 Task: Search for emails received this week.
Action: Mouse moved to (195, 4)
Screenshot: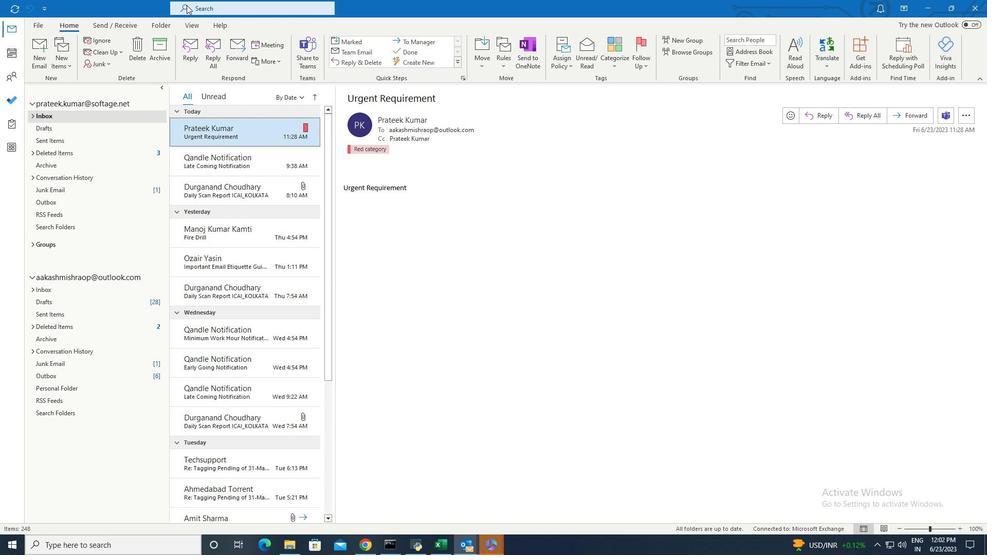 
Action: Mouse pressed left at (195, 4)
Screenshot: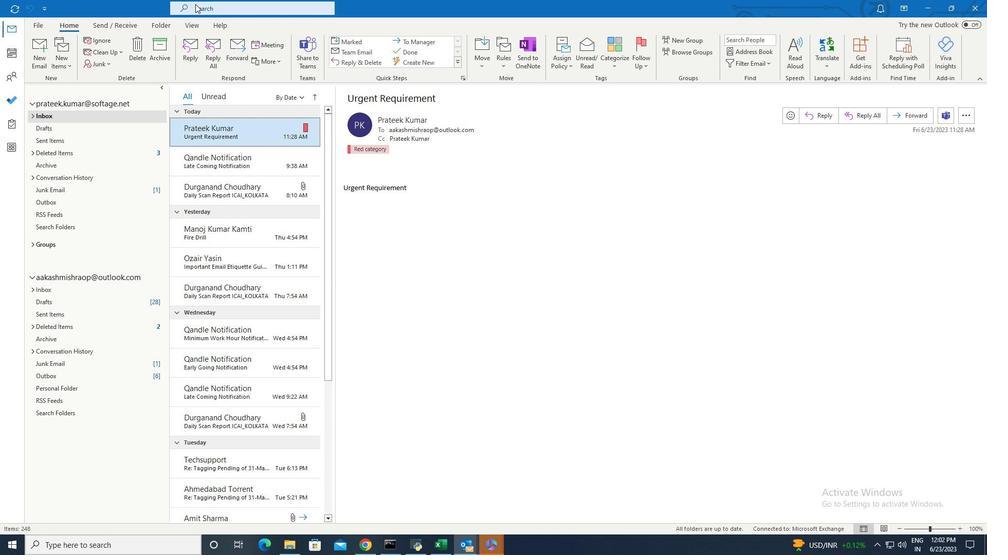 
Action: Mouse moved to (198, 7)
Screenshot: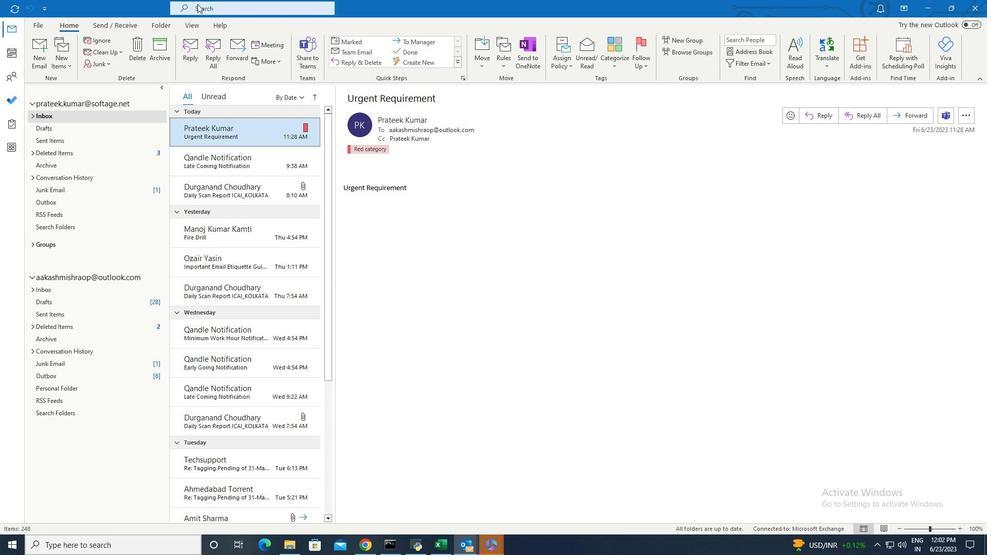 
Action: Mouse pressed left at (198, 7)
Screenshot: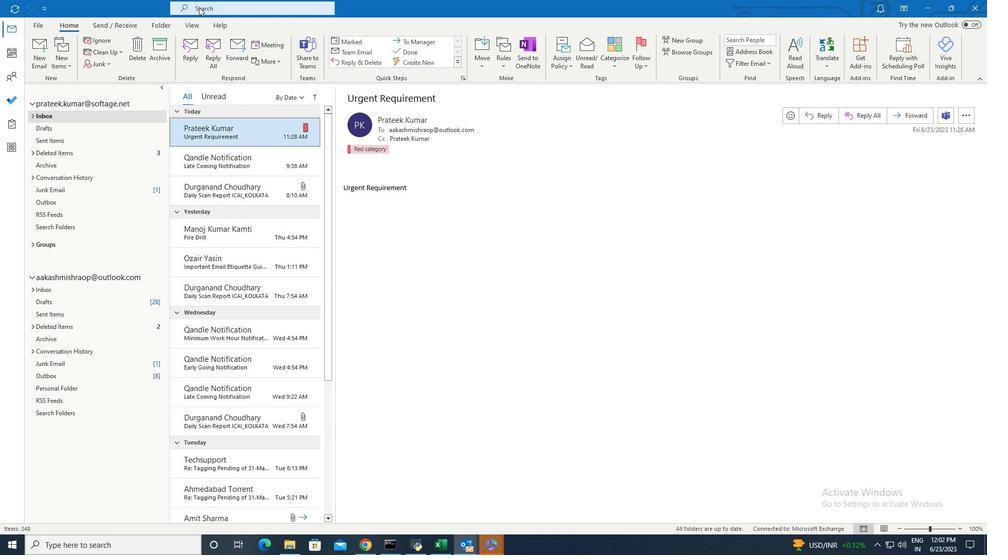 
Action: Mouse moved to (406, 6)
Screenshot: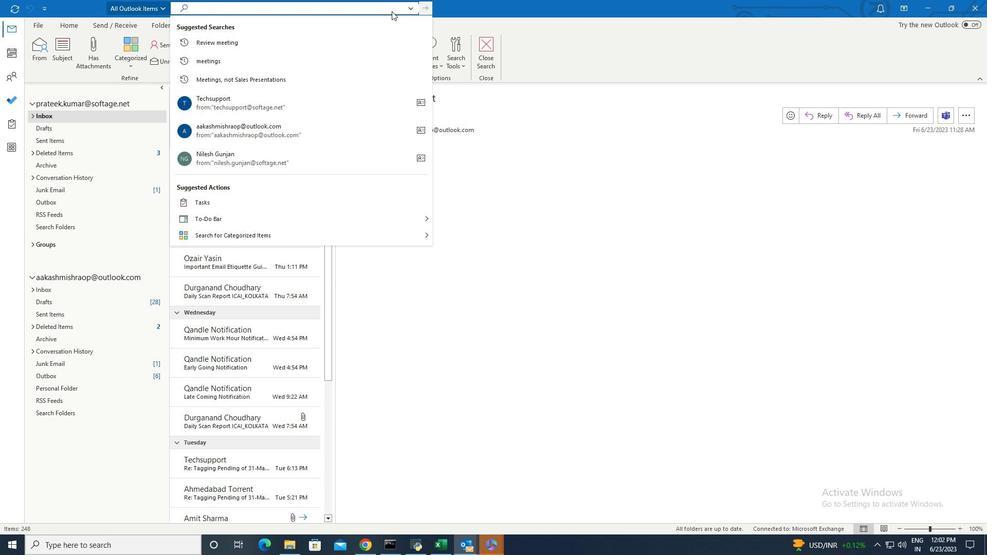 
Action: Mouse pressed left at (406, 6)
Screenshot: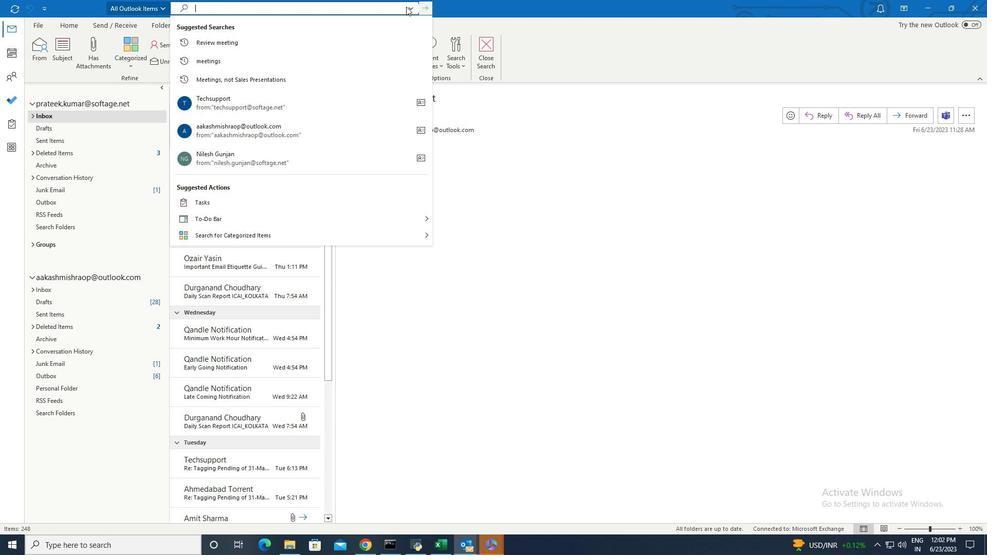 
Action: Mouse moved to (410, 7)
Screenshot: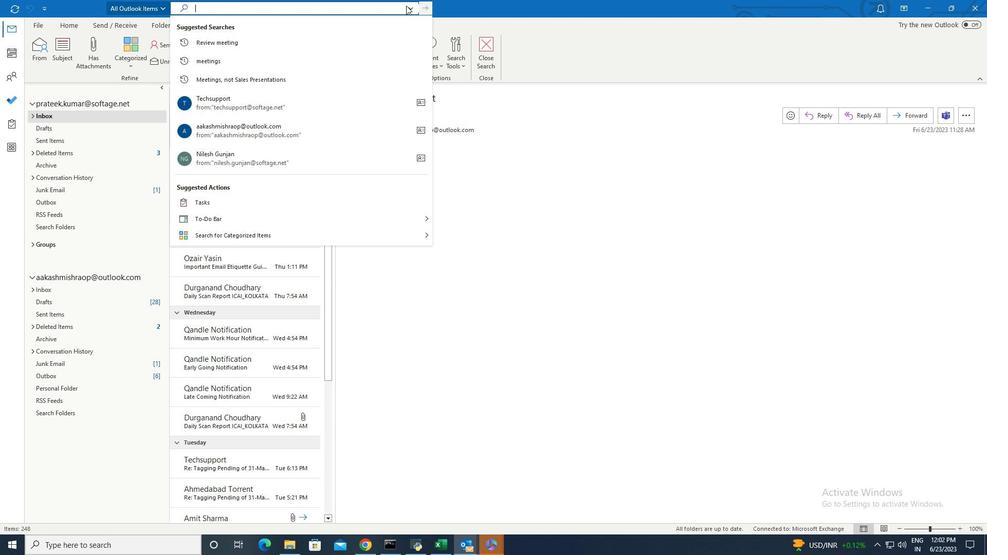 
Action: Mouse pressed left at (410, 7)
Screenshot: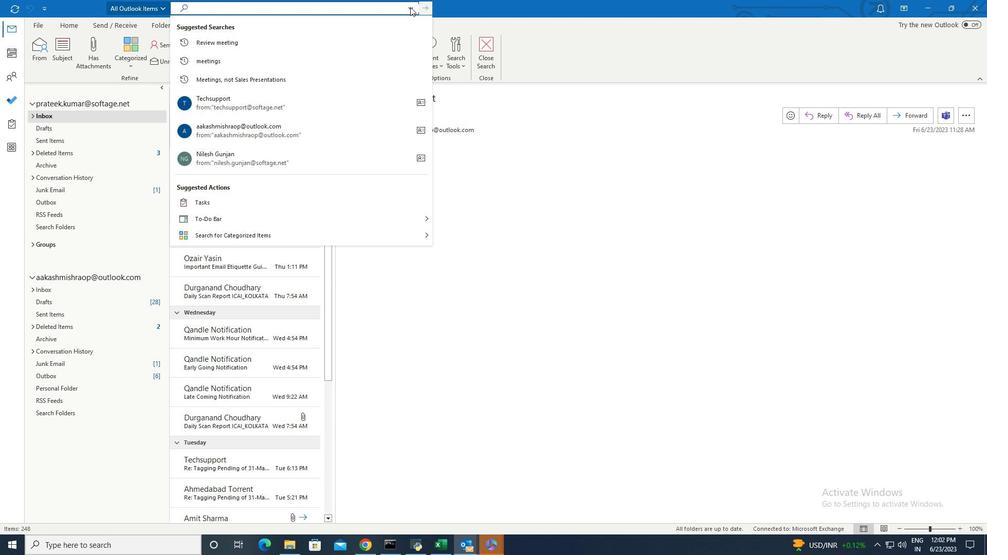 
Action: Mouse moved to (342, 24)
Screenshot: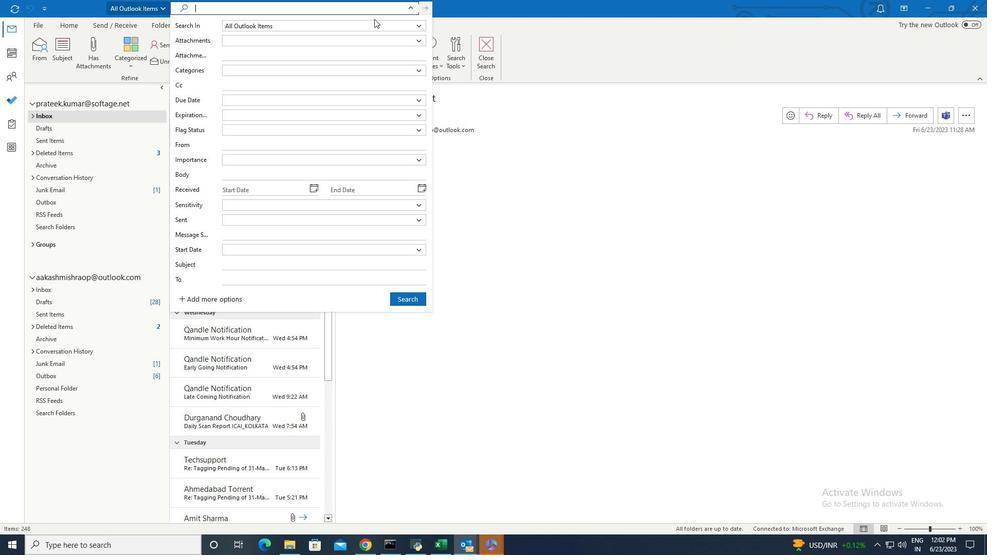
Action: Mouse pressed left at (342, 24)
Screenshot: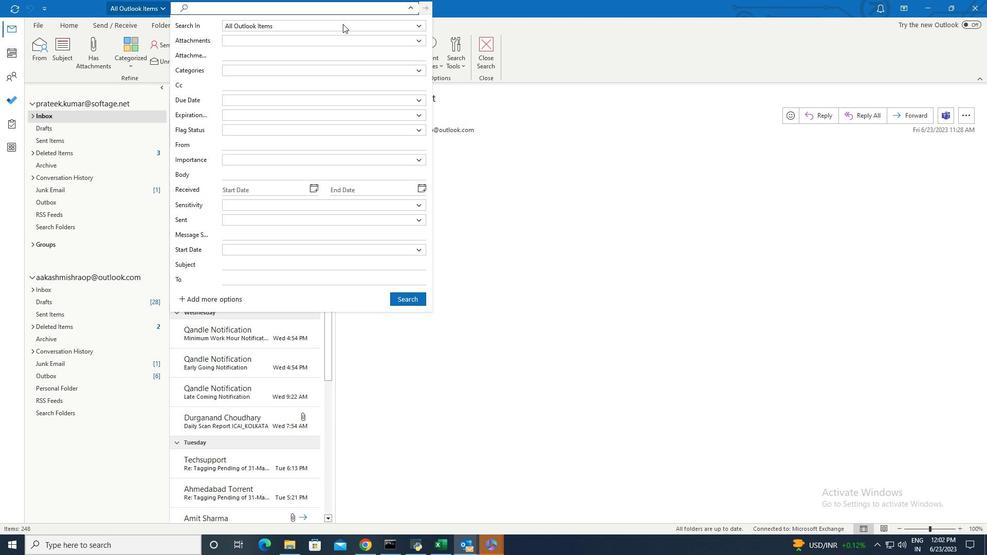 
Action: Mouse moved to (258, 35)
Screenshot: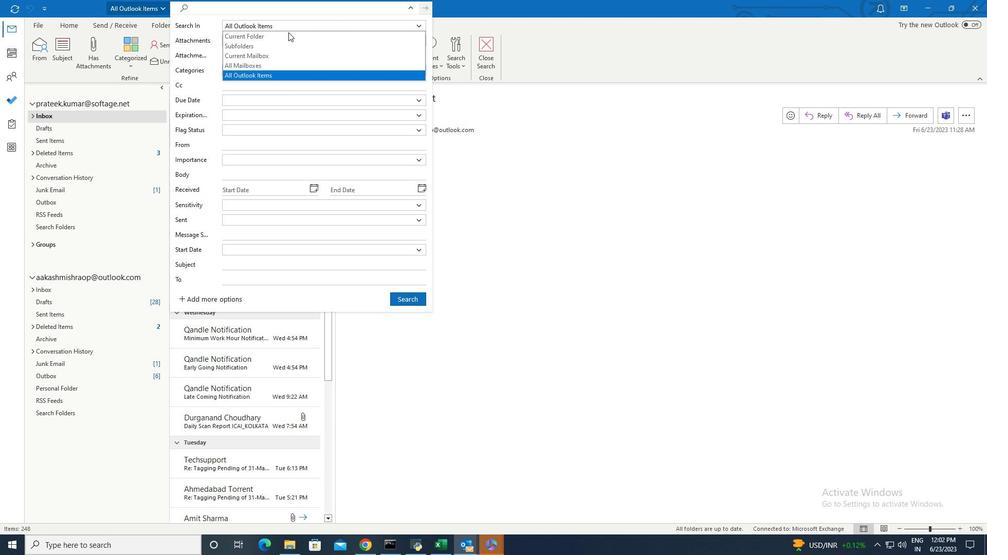 
Action: Mouse pressed left at (258, 35)
Screenshot: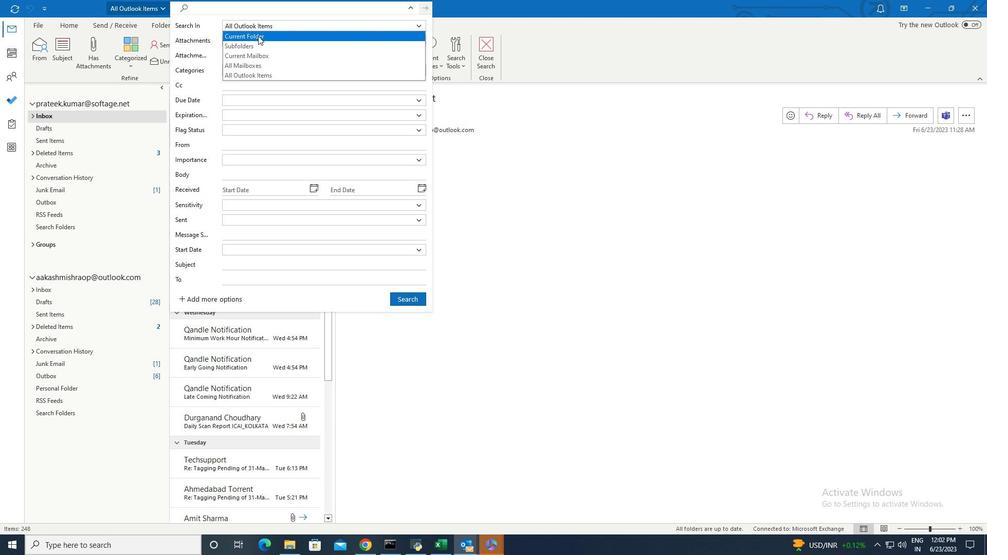 
Action: Mouse moved to (408, 5)
Screenshot: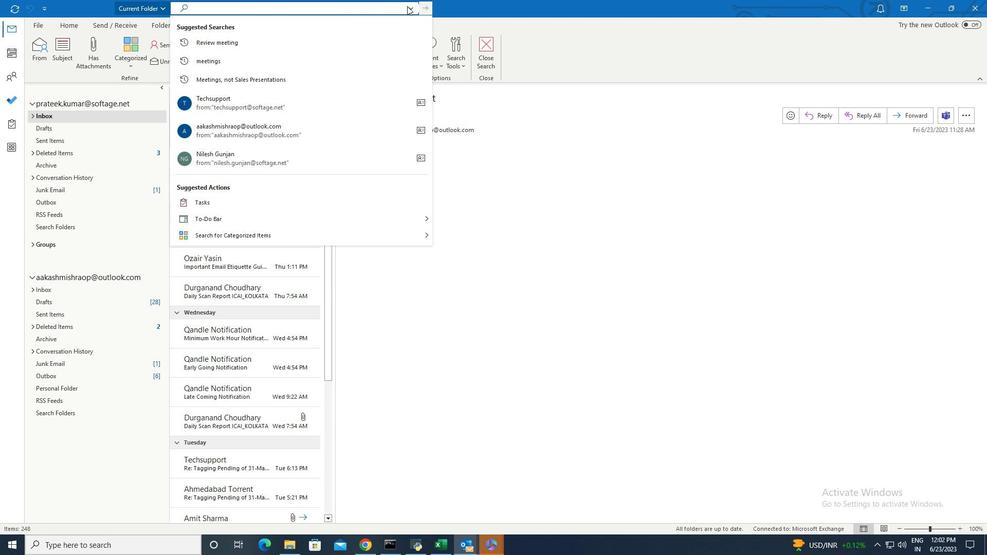 
Action: Mouse pressed left at (408, 5)
Screenshot: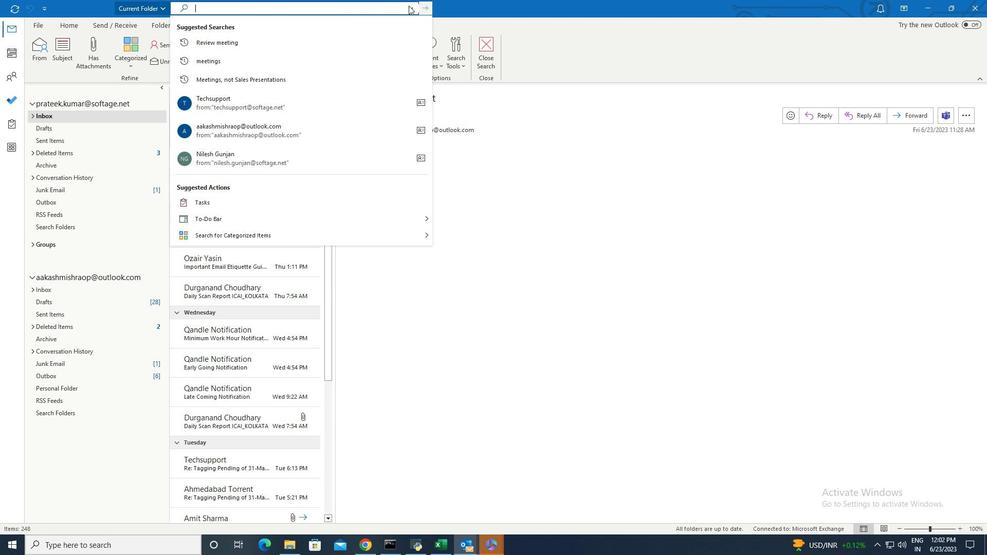 
Action: Mouse moved to (240, 252)
Screenshot: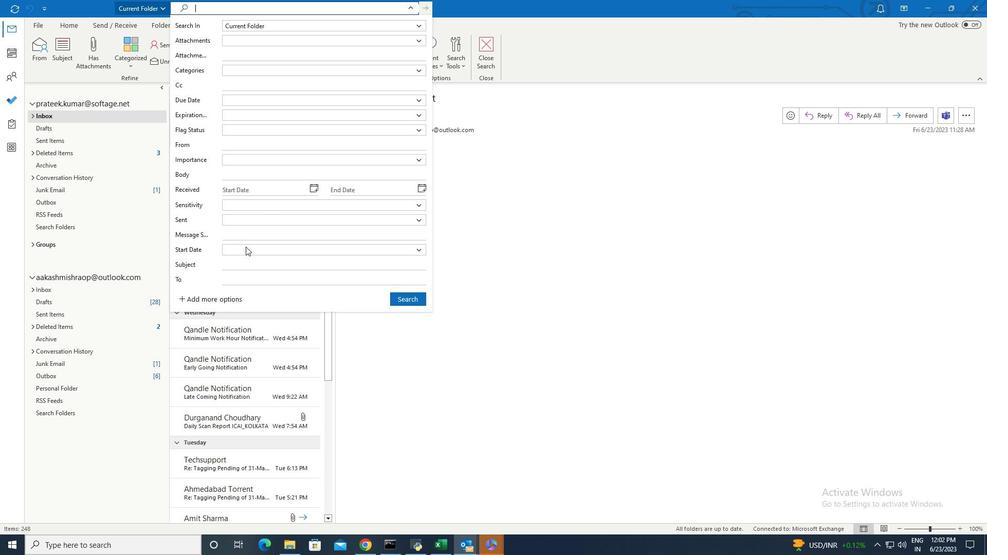 
Action: Mouse pressed left at (240, 252)
Screenshot: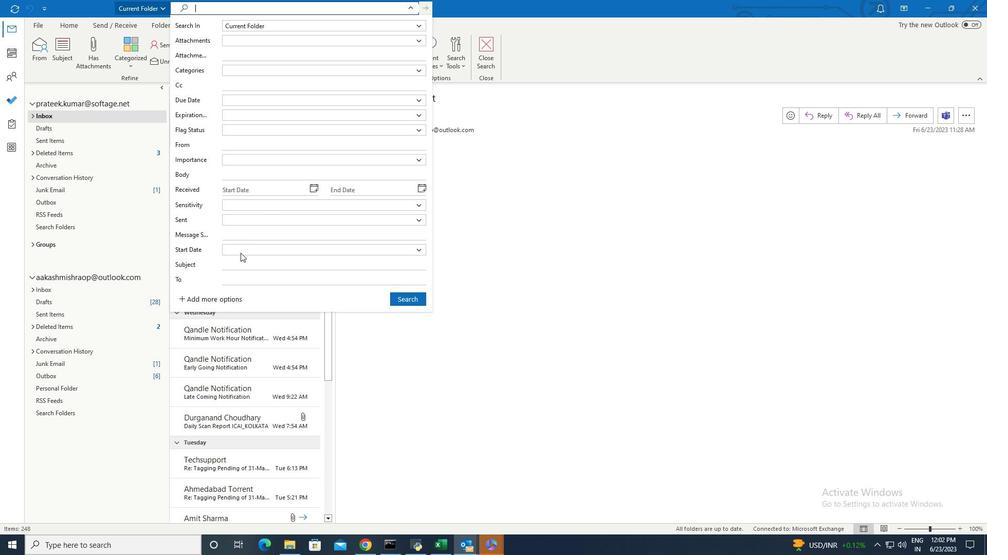 
Action: Mouse moved to (245, 294)
Screenshot: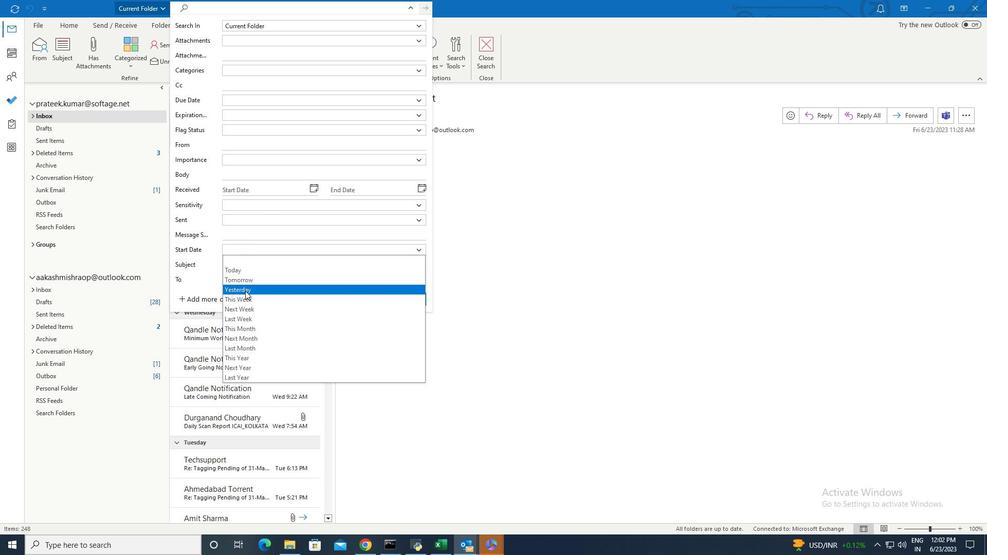 
Action: Mouse pressed left at (245, 294)
Screenshot: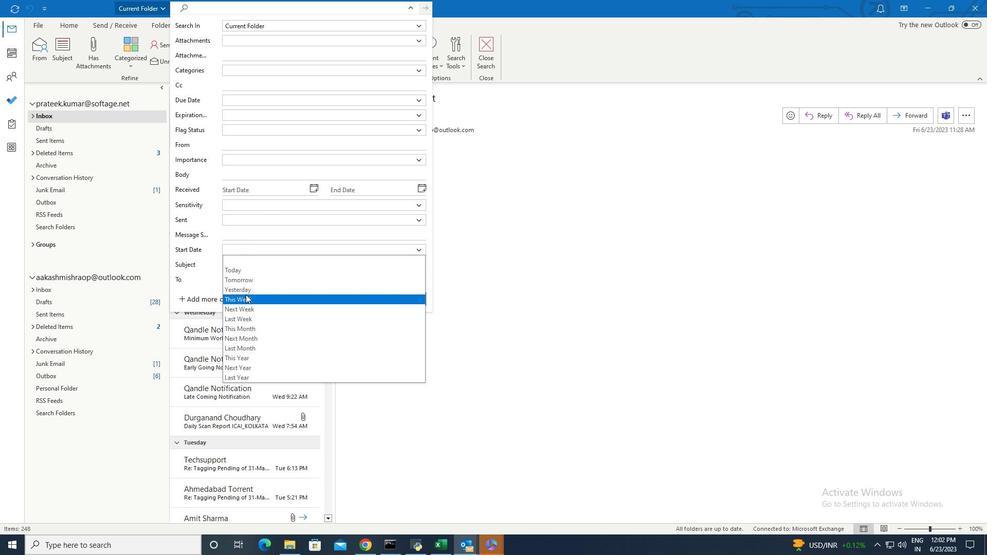 
Action: Mouse moved to (403, 299)
Screenshot: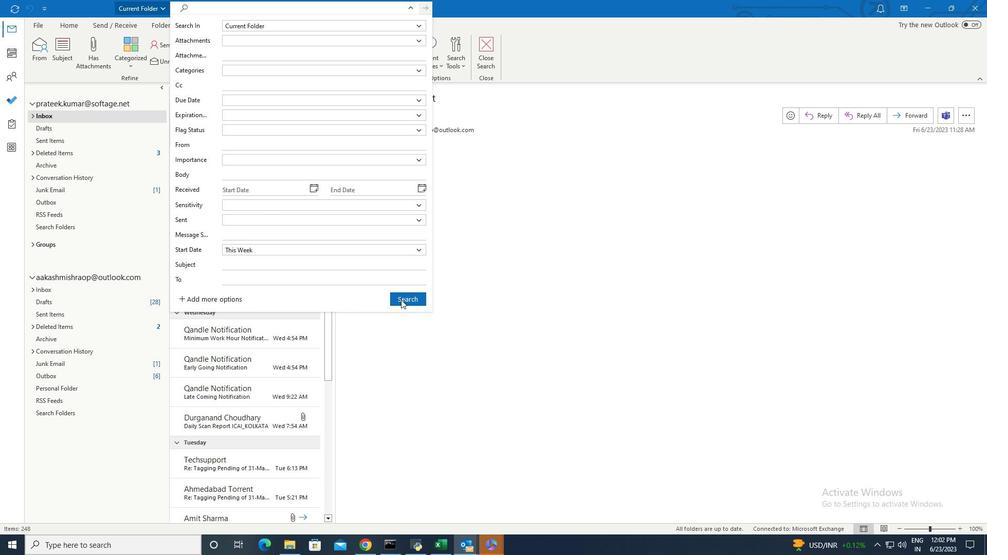 
Action: Mouse pressed left at (403, 299)
Screenshot: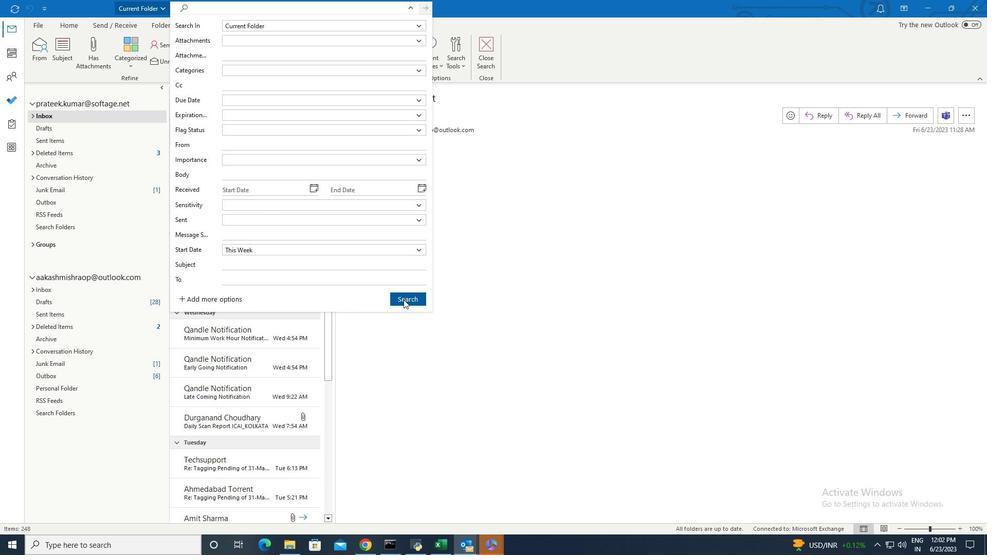
